 Task: Change the configuration of the roadmap layout of the mark's project to sort by "Title" in ascending order.
Action: Mouse moved to (204, 121)
Screenshot: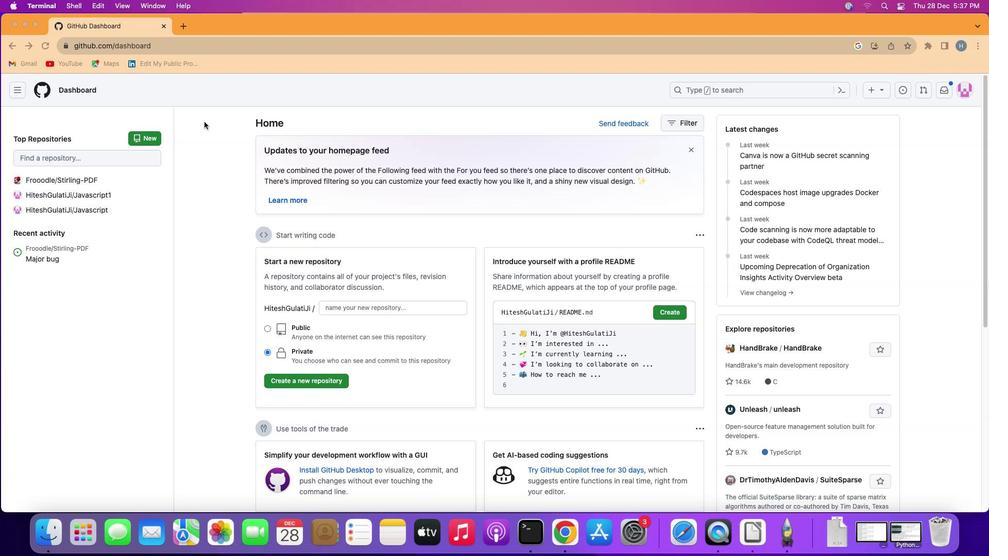 
Action: Mouse pressed left at (204, 121)
Screenshot: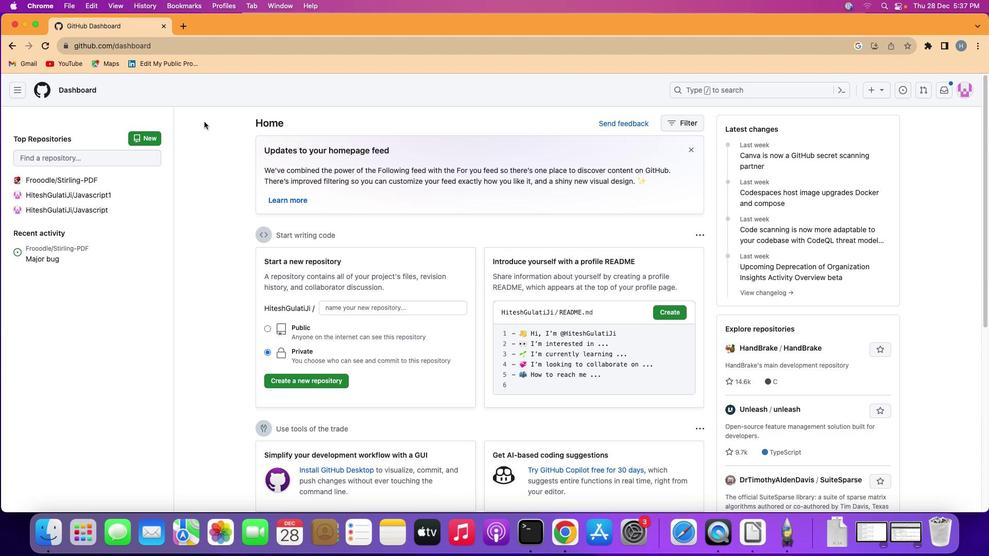 
Action: Mouse moved to (20, 89)
Screenshot: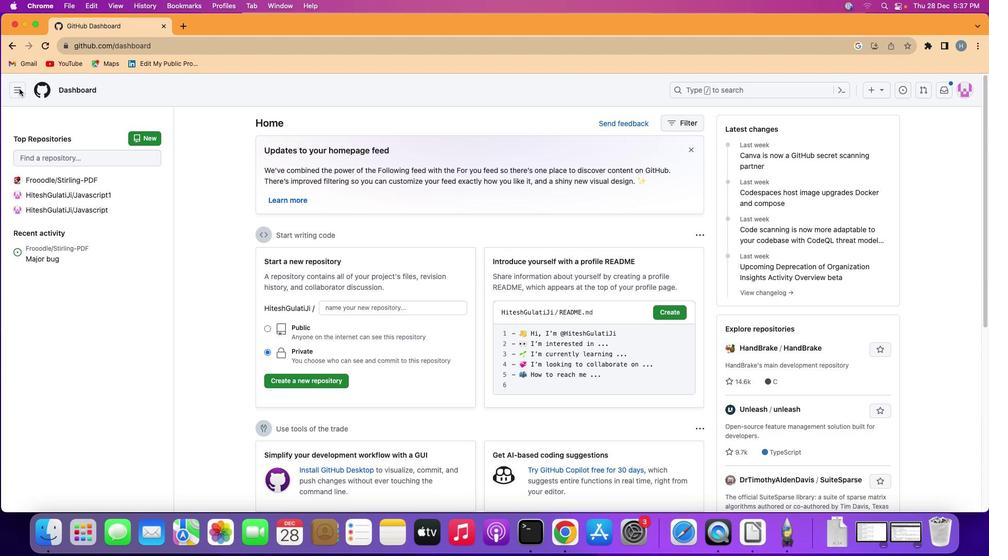 
Action: Mouse pressed left at (20, 89)
Screenshot: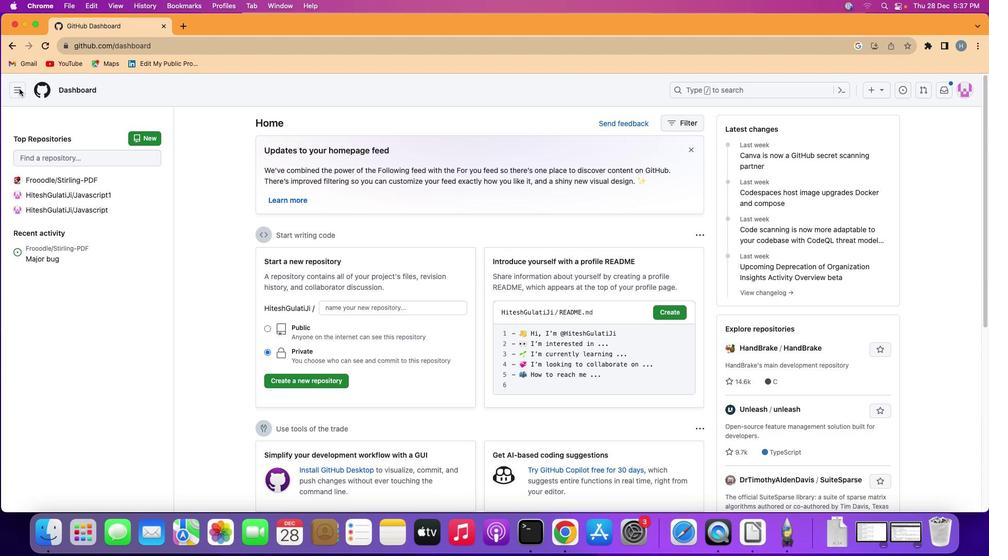
Action: Mouse moved to (61, 158)
Screenshot: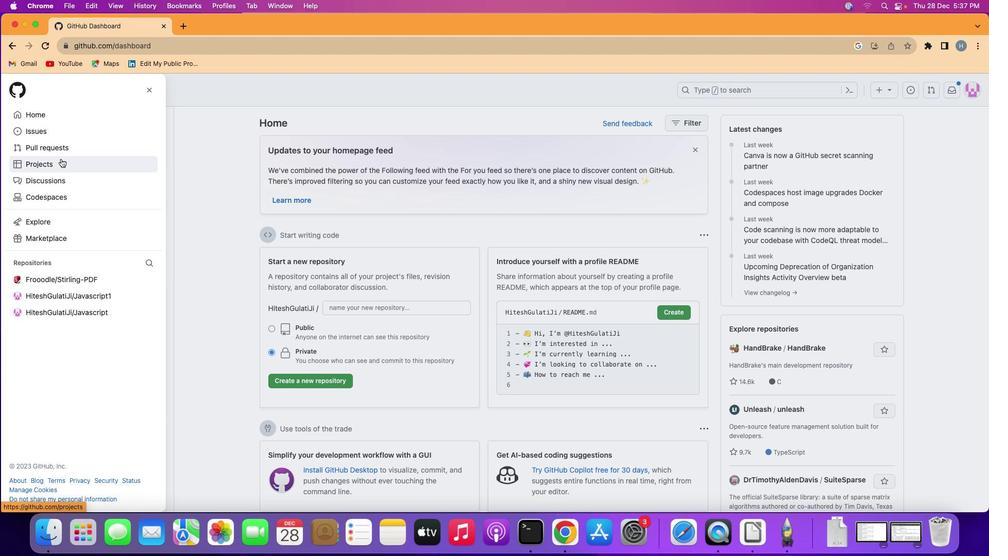 
Action: Mouse pressed left at (61, 158)
Screenshot: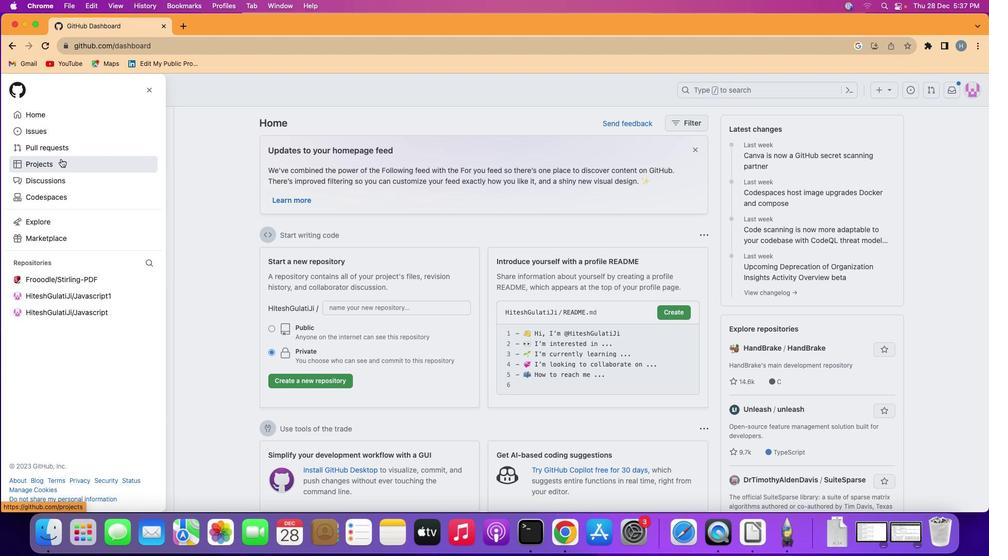 
Action: Mouse moved to (382, 187)
Screenshot: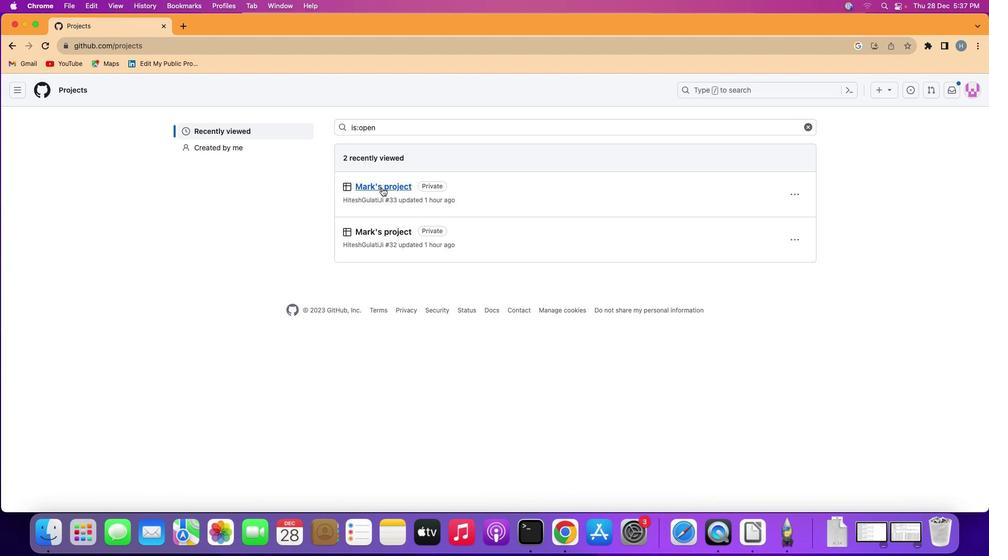
Action: Mouse pressed left at (382, 187)
Screenshot: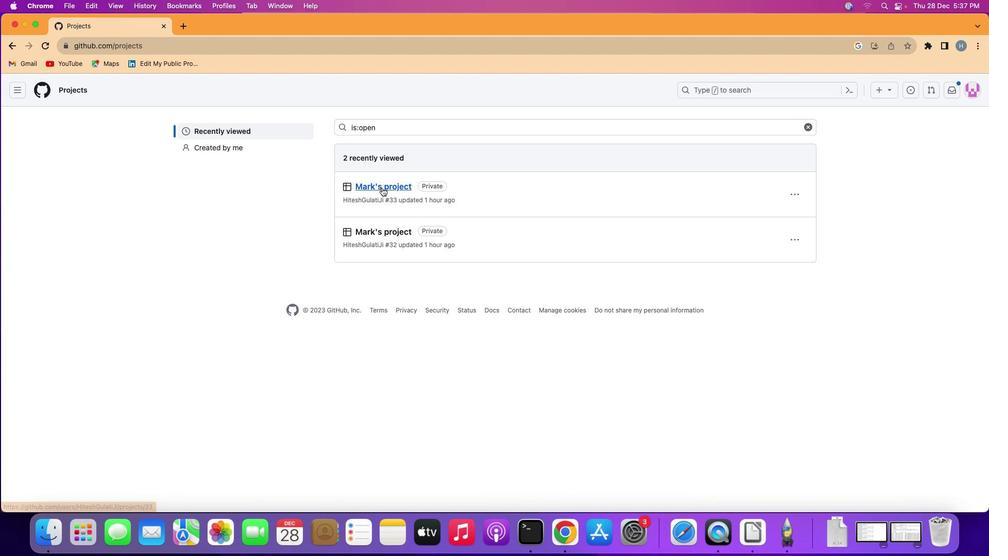 
Action: Mouse moved to (72, 140)
Screenshot: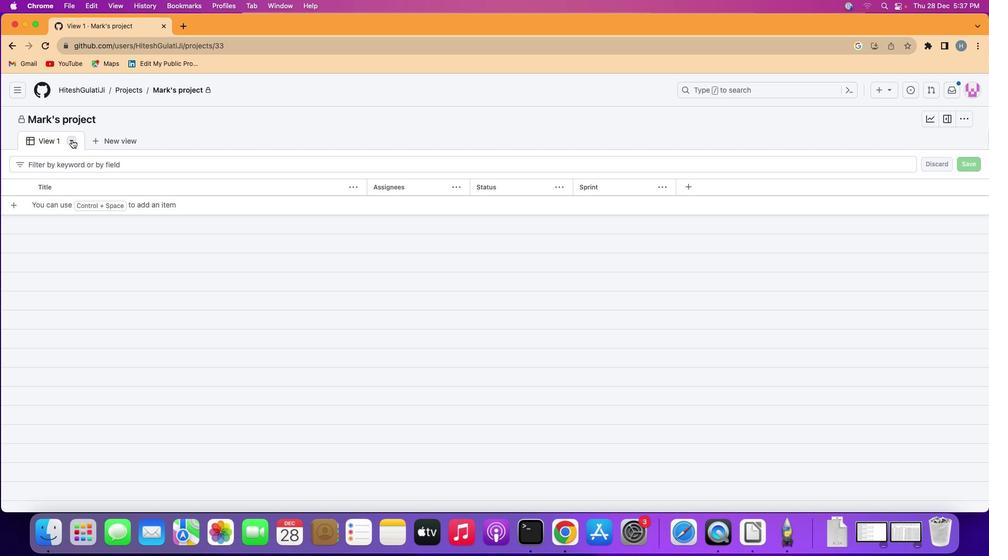 
Action: Mouse pressed left at (72, 140)
Screenshot: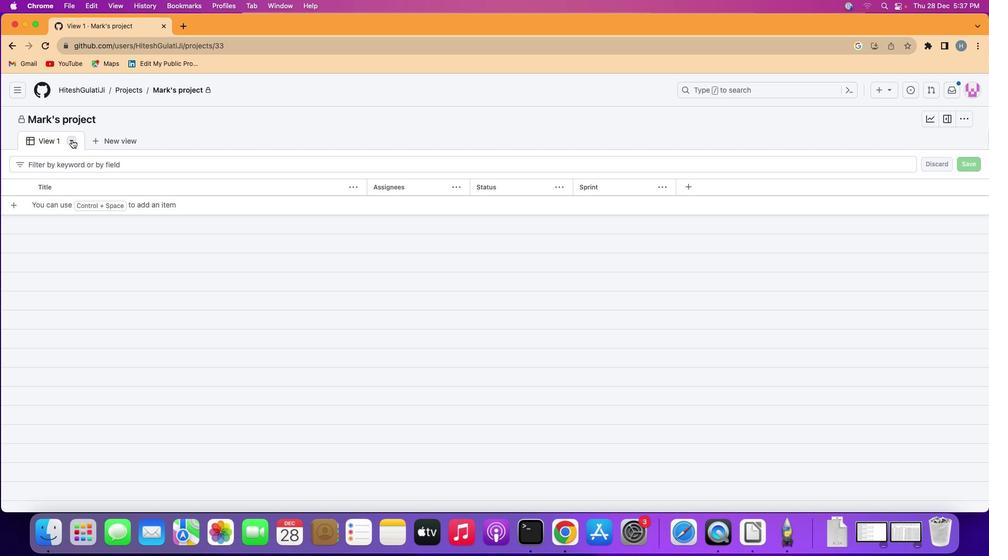 
Action: Mouse moved to (194, 172)
Screenshot: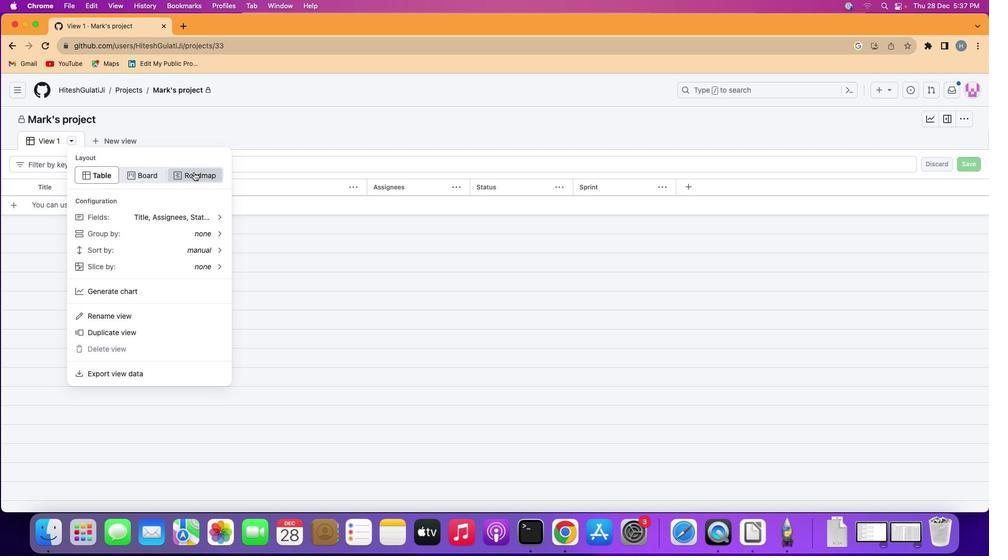 
Action: Mouse pressed left at (194, 172)
Screenshot: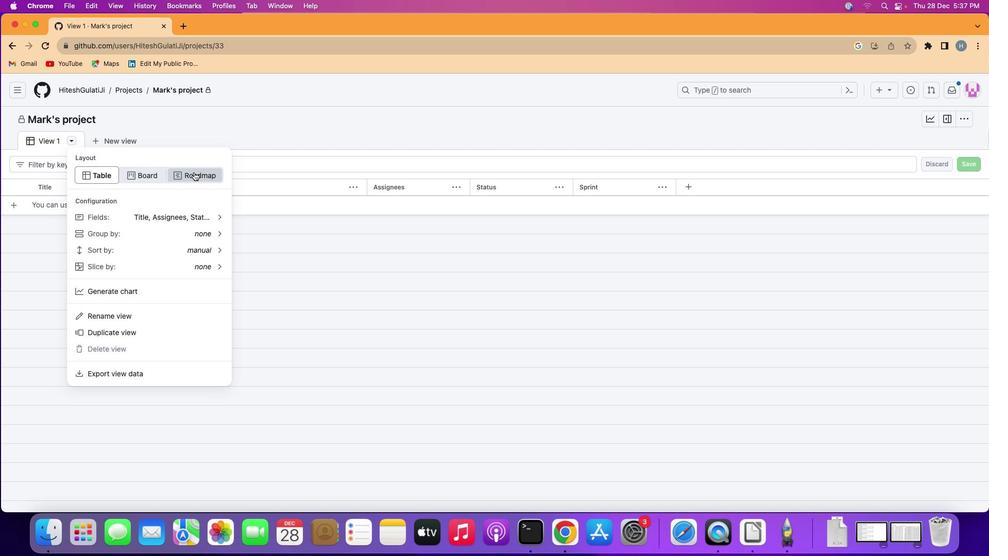 
Action: Mouse moved to (72, 139)
Screenshot: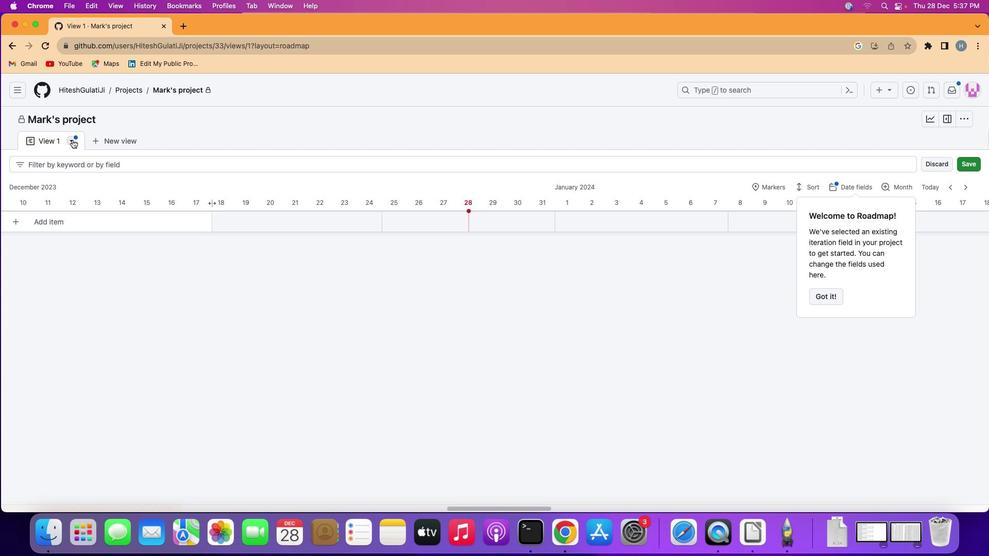 
Action: Mouse pressed left at (72, 139)
Screenshot: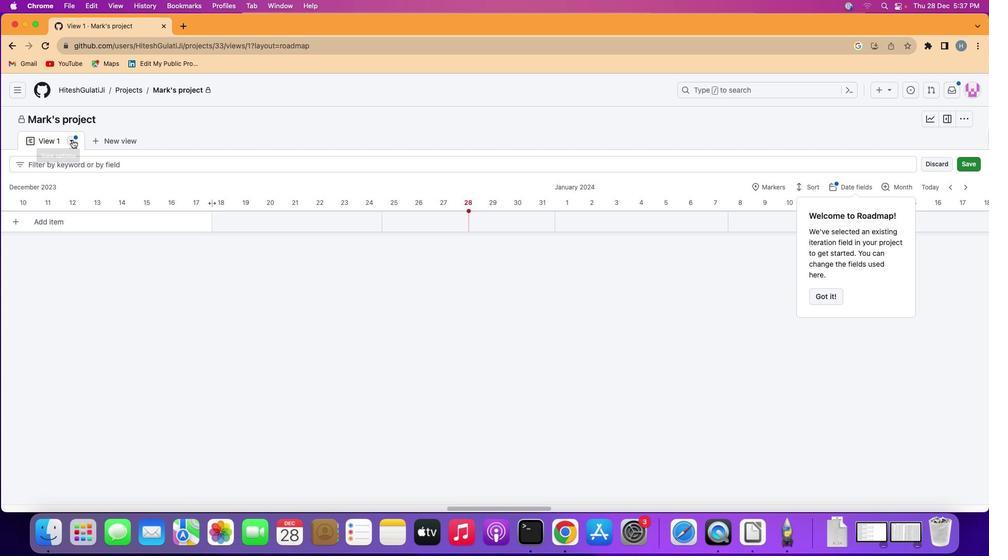
Action: Mouse moved to (113, 245)
Screenshot: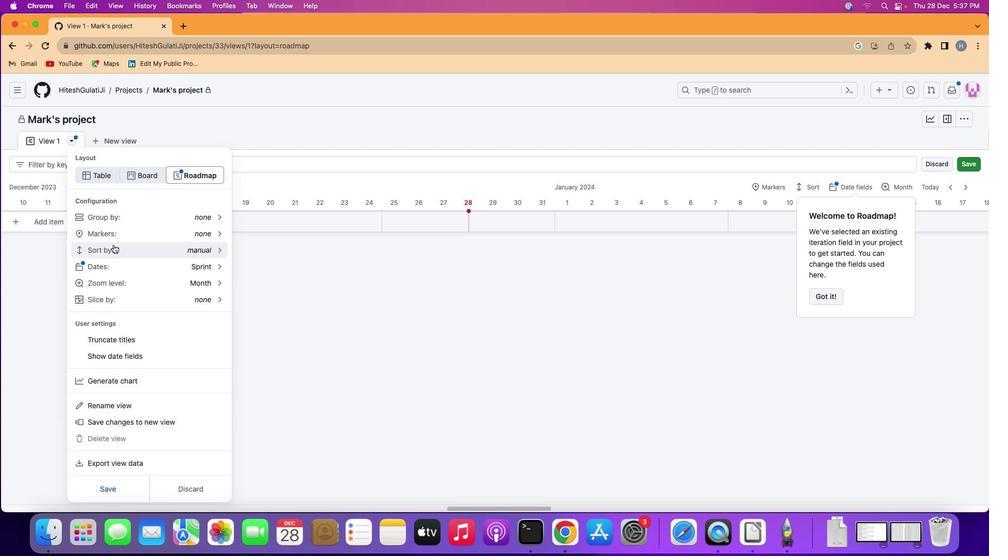 
Action: Mouse pressed left at (113, 245)
Screenshot: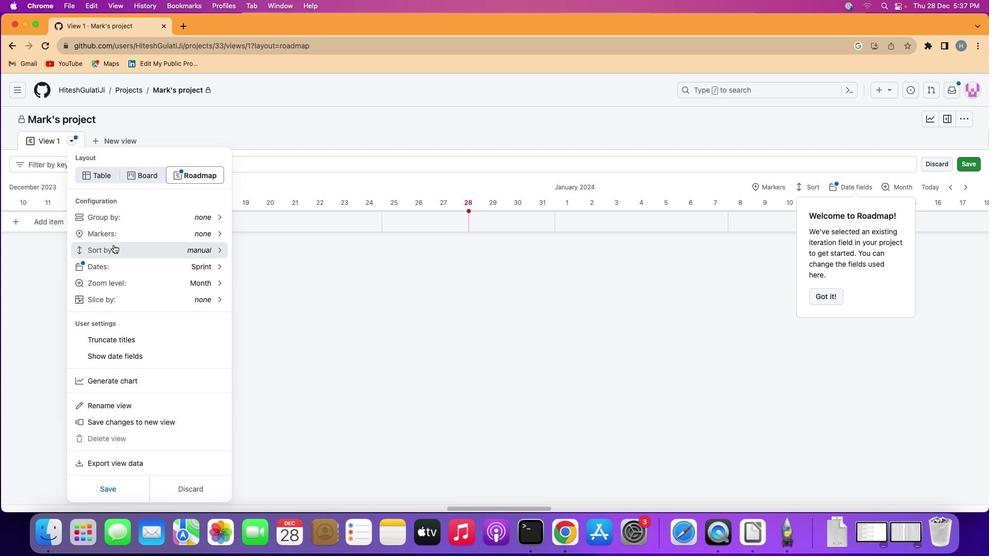 
Action: Mouse moved to (138, 193)
Screenshot: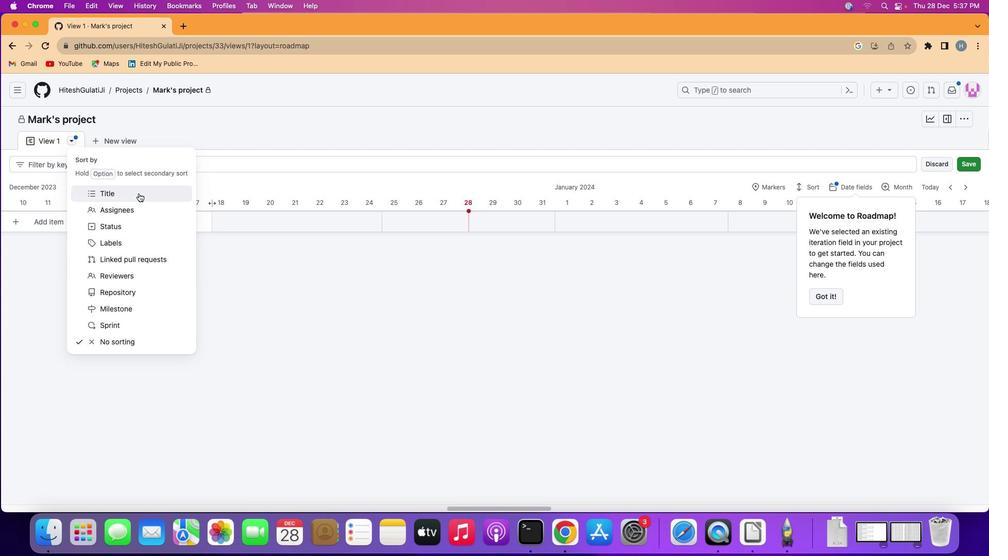 
Action: Mouse pressed left at (138, 193)
Screenshot: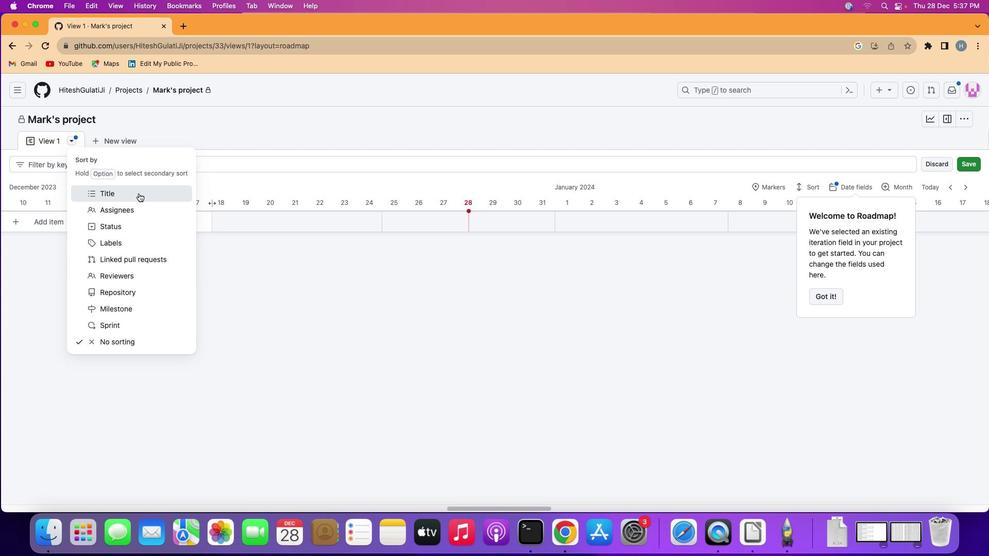 
Action: Mouse moved to (212, 213)
Screenshot: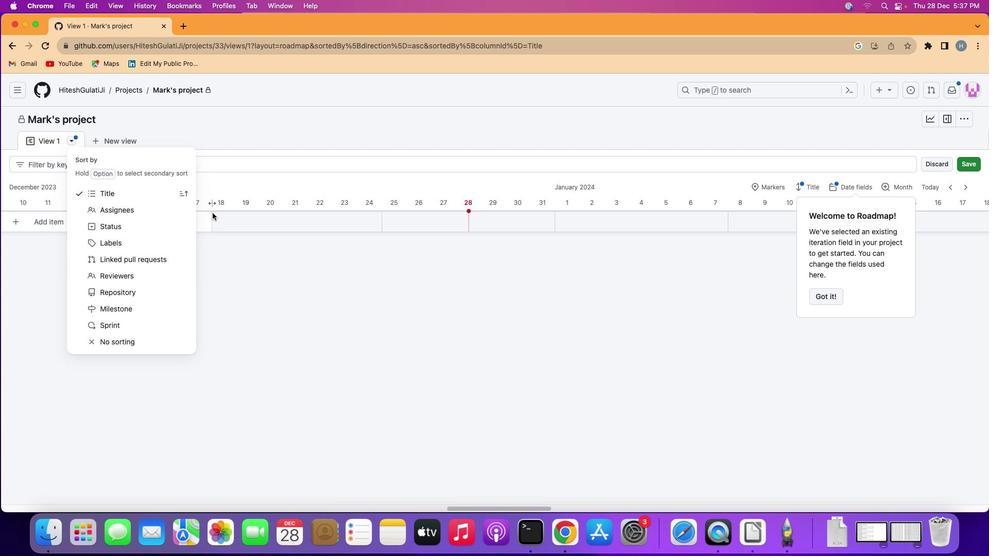 
